 Task: Write a Python script to find the factorial of a user-input number.
Action: Mouse moved to (135, 48)
Screenshot: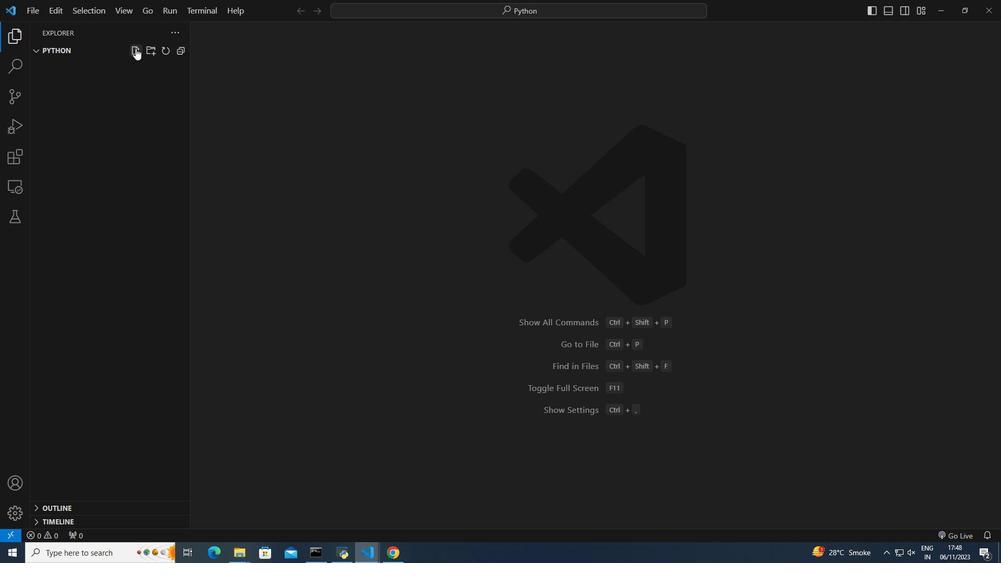 
Action: Mouse pressed left at (135, 48)
Screenshot: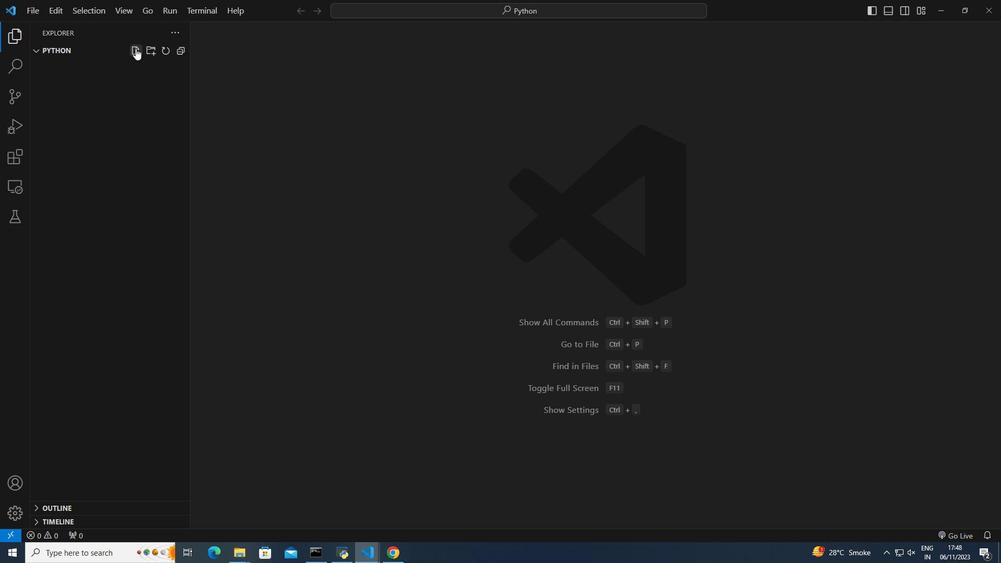 
Action: Mouse moved to (79, 64)
Screenshot: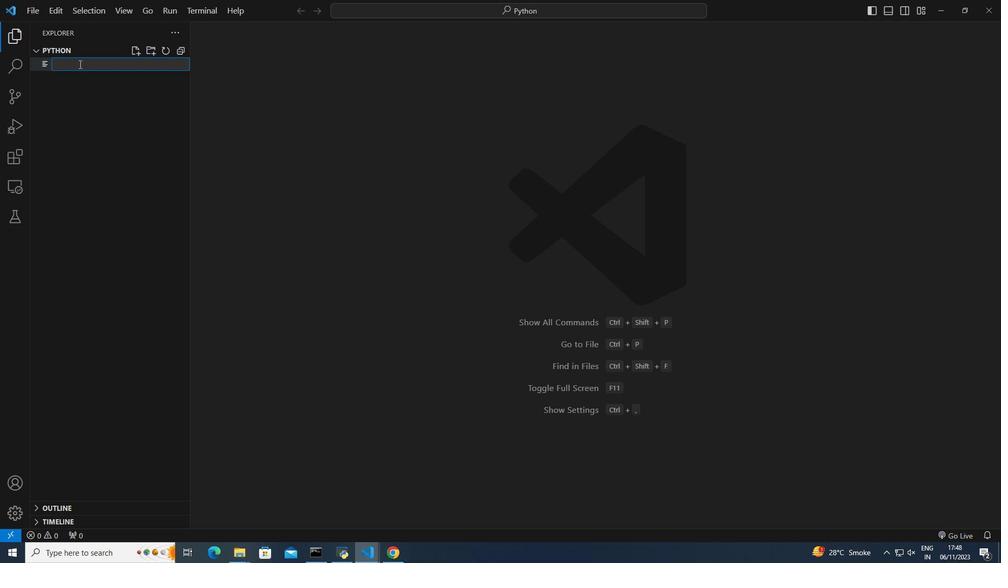 
Action: Mouse pressed left at (79, 64)
Screenshot: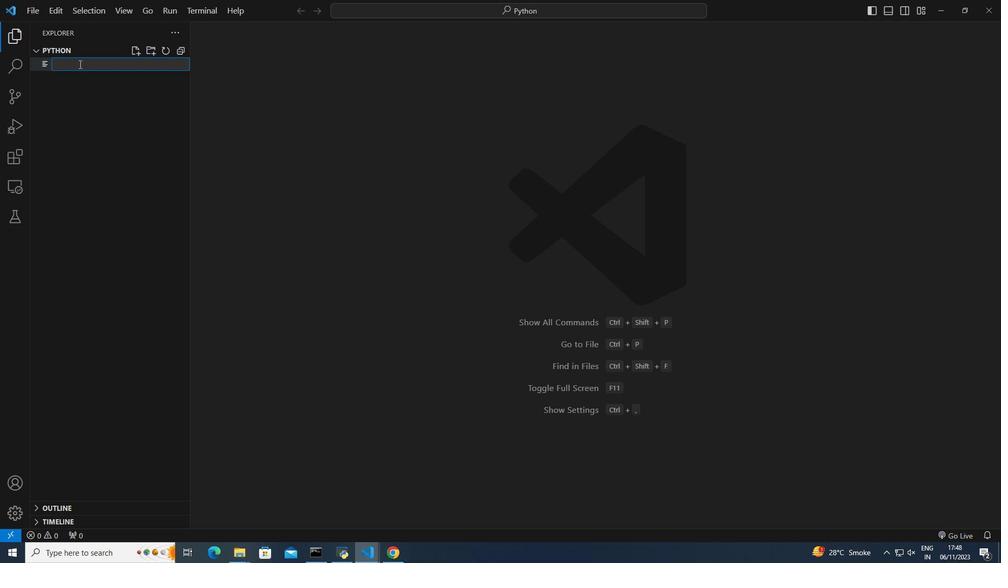 
Action: Mouse moved to (79, 61)
Screenshot: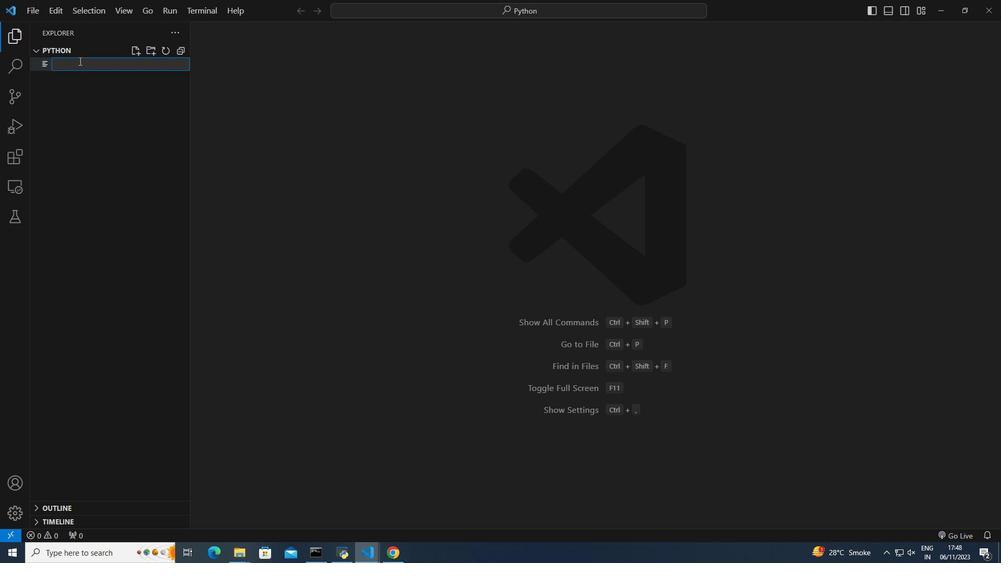 
Action: Key pressed fact.py<Key.enter>def<Key.space>factorial<Key.shift_r>(n<Key.right><Key.shift_r>:<Key.enter>if<Key.space>n<Key.space><Key.shift_r><<Key.space>0<Key.shift_r>:<Key.enter>return<Key.space><Key.shift_r>"<Key.shift>Factorial<Key.space>i<Key.backspace><Key.backspace><Key.backspace><Key.backspace><Key.backspace><Key.right><Key.right><Key.backspace><Key.backspace><Key.backspace><Key.backspace><Key.backspace><Key.backspace><Key.backspace><Key.backspace><Key.enter>elif<Key.space>n<Key.space>==<Key.space>0<Key.shift_r>:<Key.enter>return<Key.space>1<Key.enter>else<Key.shift_r>:<Key.enter>fact<Key.space>=<Key.space>1<Key.enter>for<Key.space>i<Key.space>in<Key.space>ranf<Key.backspace>ge<Key.shift_r>(1,<Key.space>n<Key.space><Key.shift_r>+<Key.space>1<Key.right><Key.shift_r>:<Key.enter>fact<Key.space><Key.shift_r>*-<Key.space><Key.backspace><Key.backspace>=<Key.space>i<Key.enter><Key.enter><Key.left><Key.left><Key.left><Key.left>retue<Key.backspace>rn<Key.space>fact<Key.enter><Key.enter><Key.enter><Key.shift>#<Key.backspace><Key.backspace><Key.backspace><Key.enter>num<Key.space>=<Key.space>int<Key.shift_r><Key.shift_r><Key.shift_r><Key.shift_r><Key.shift_r><Key.shift_r><Key.shift_r>(input<Key.shift_r>(<Key.shift_r>"<Key.shift>R<Key.backspace><Key.shift>Enter<Key.space>the<Key.space>number<Key.space>to<Key.space>find<Key.space>factorial<Key.shift_r>:<Key.space><Key.right><Key.right><Key.right><Key.enter><Key.enter>result<Key.space>=<Key.space>fac<Key.enter><Key.shift_r>(num<Key.right><Key.enter>print<Key.shift_r>(f<Key.shift_r>"<Key.shift>The<Key.space>factorial<Key.space>of<Key.space><Key.shift_r>{num<Key.right><Key.space>is<Key.shift_r>:<Key.space><Key.shift_r>{result<Key.right><Key.right><Key.right>ctrl+S
Screenshot: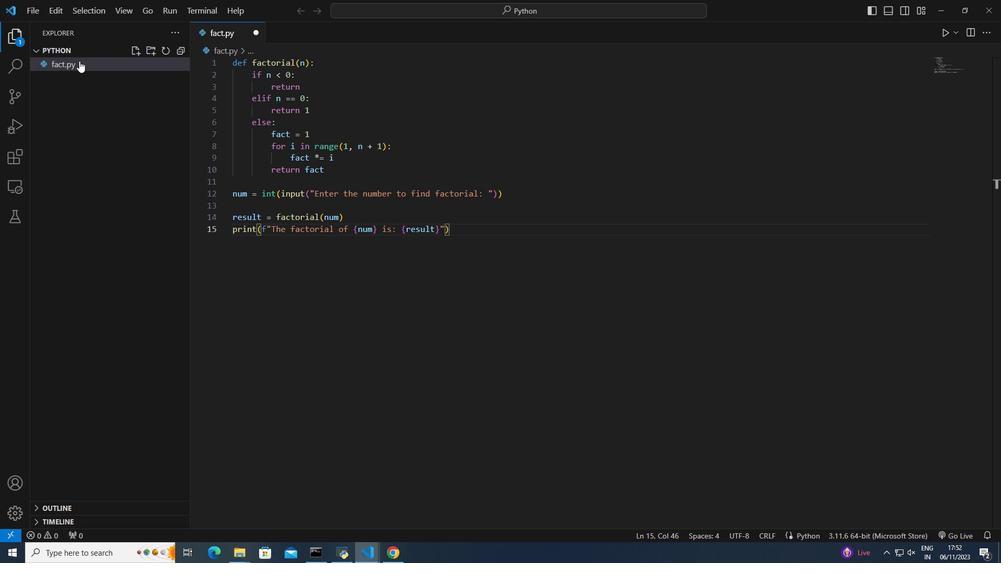 
Action: Mouse moved to (946, 30)
Screenshot: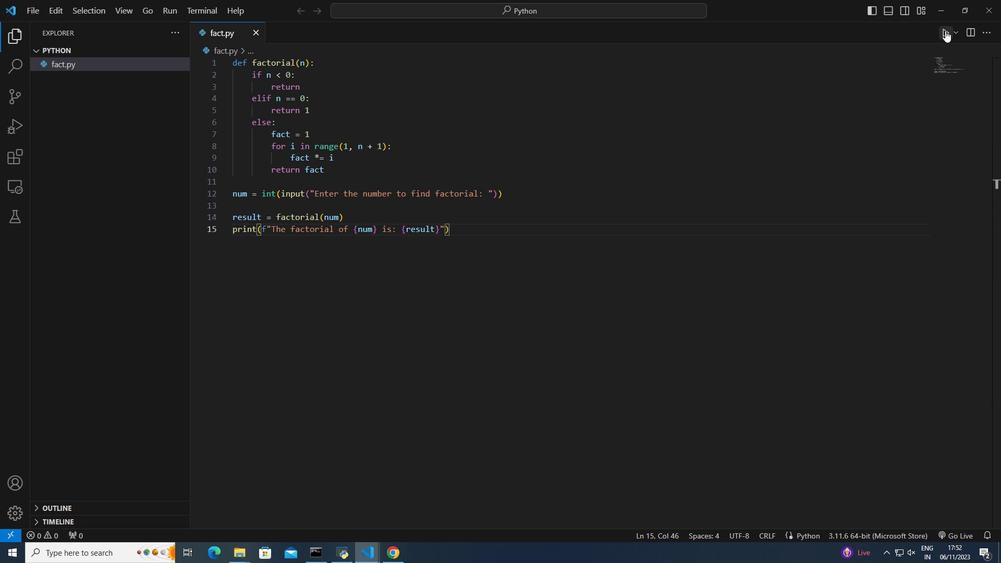 
Action: Mouse pressed left at (946, 30)
Screenshot: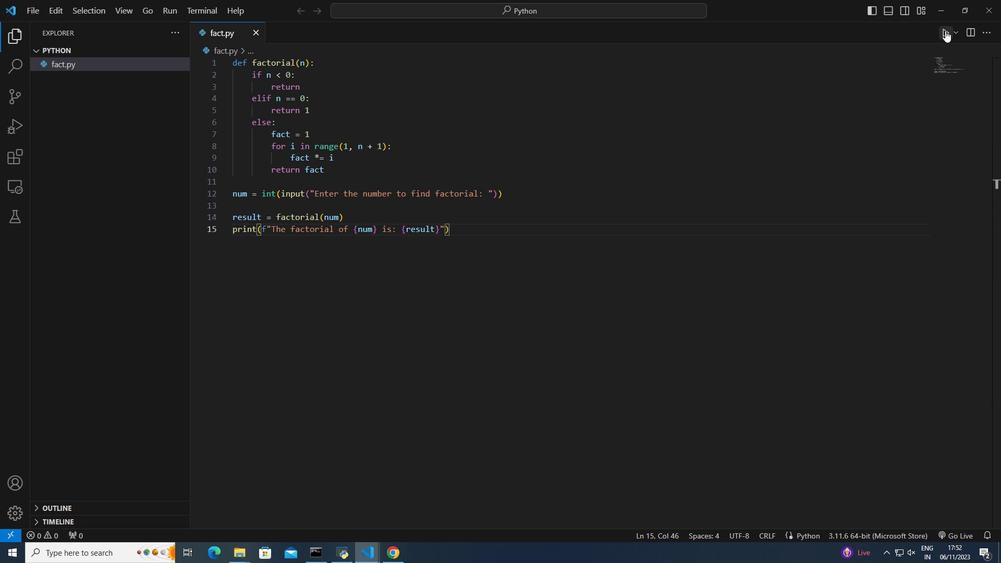 
Action: Mouse moved to (373, 421)
Screenshot: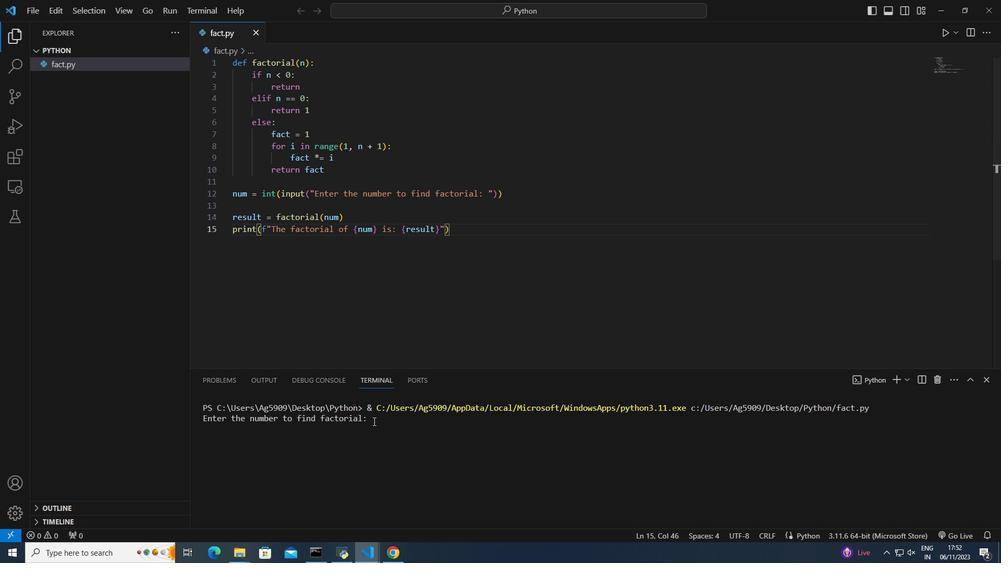 
Action: Mouse pressed left at (373, 421)
Screenshot: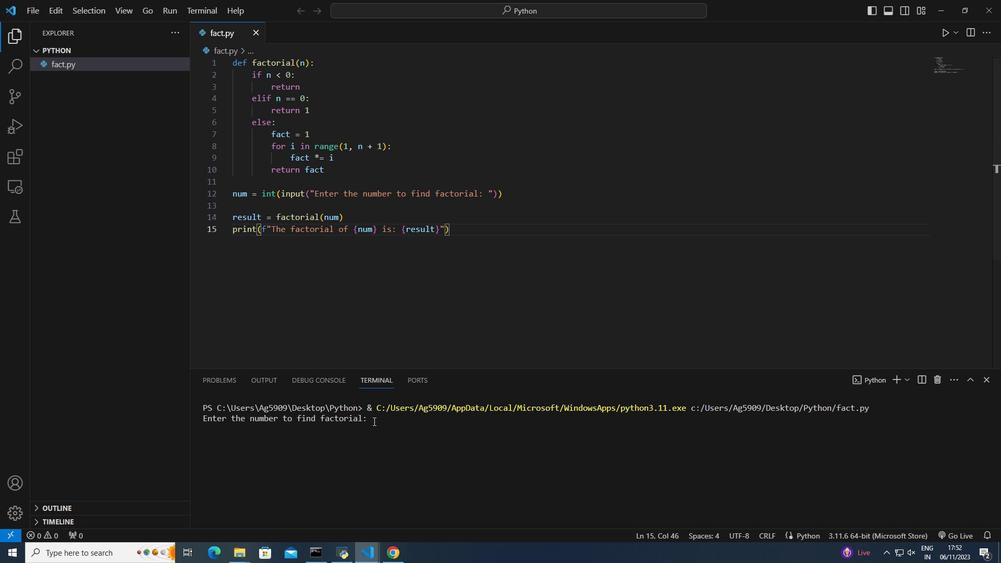 
Action: Key pressed 4<Key.enter>
Screenshot: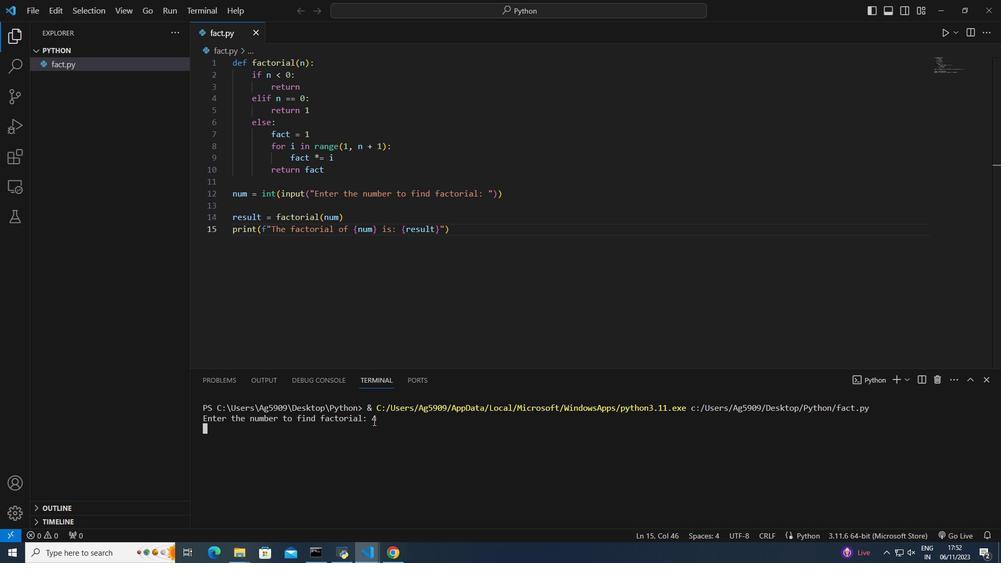 
Action: Mouse moved to (426, 253)
Screenshot: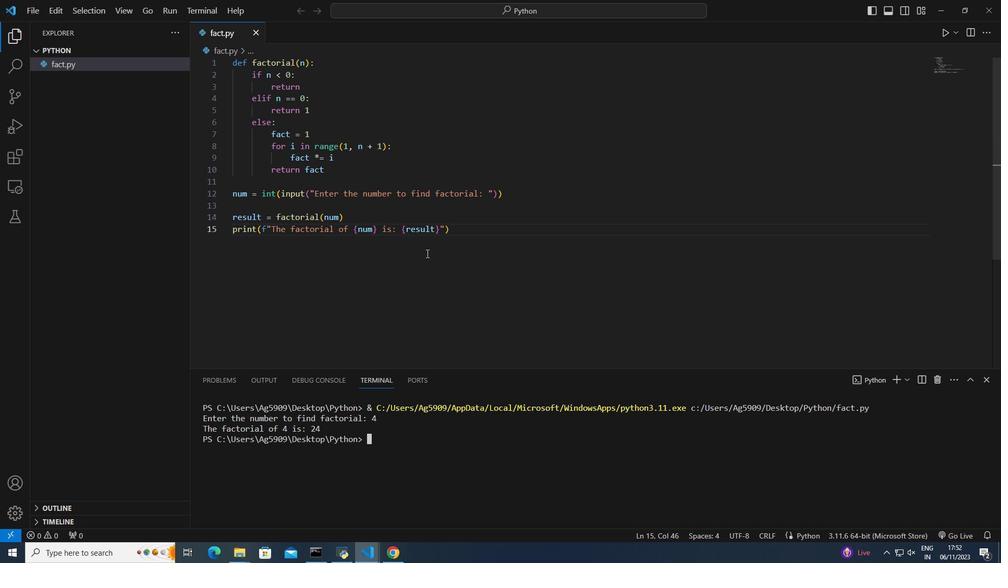 
